Task: Create in the project AgileKite in Backlog an issue 'Integrate a new product customization feature into an existing e-commerce website to enhance product personalization and user experience', assign it to team member softage.2@softage.net and change the status to IN PROGRESS. Create in the project AgileKite in Backlog an issue 'Develop a new tool for automated testing of web application user interface and user experience', assign it to team member softage.3@softage.net and change the status to IN PROGRESS
Action: Mouse moved to (213, 70)
Screenshot: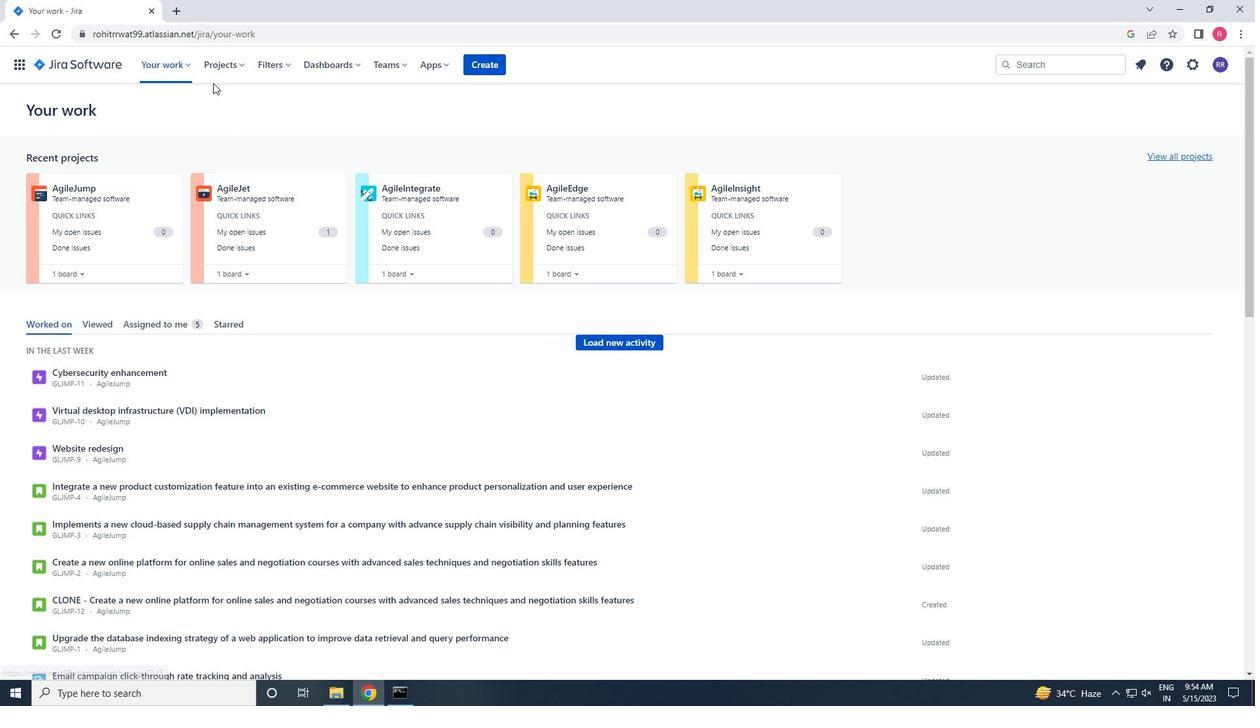 
Action: Mouse pressed left at (213, 70)
Screenshot: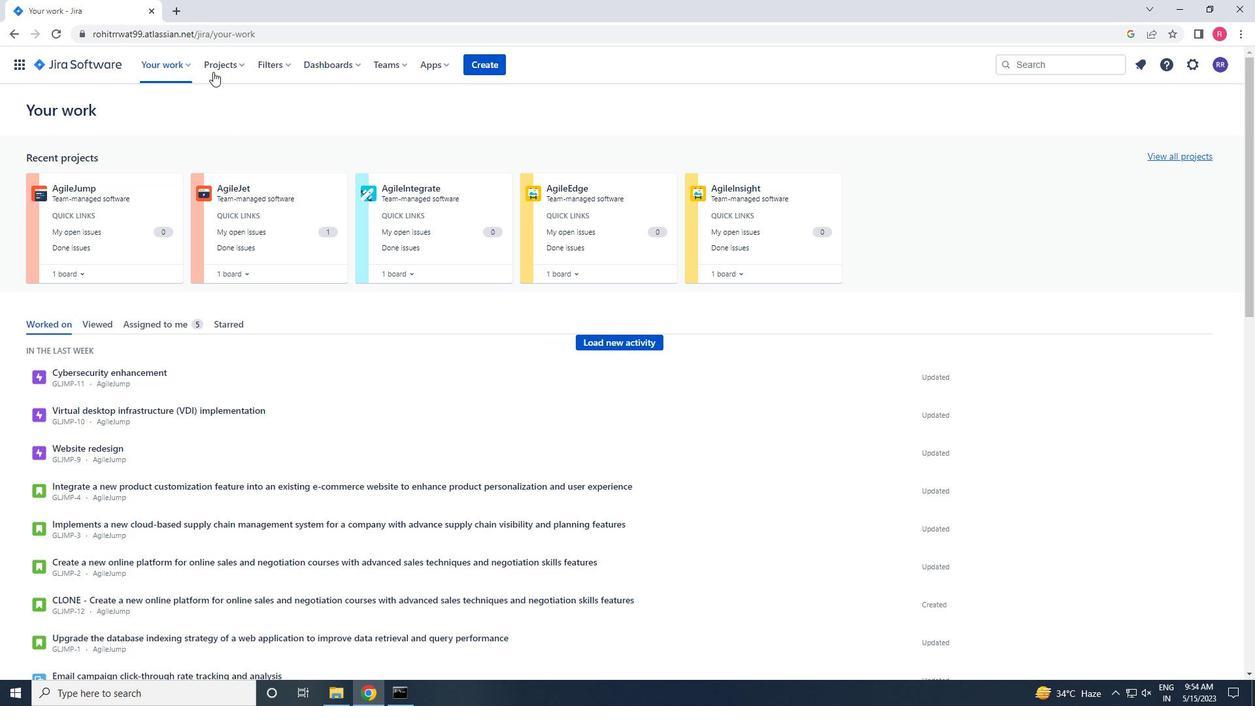 
Action: Mouse moved to (253, 111)
Screenshot: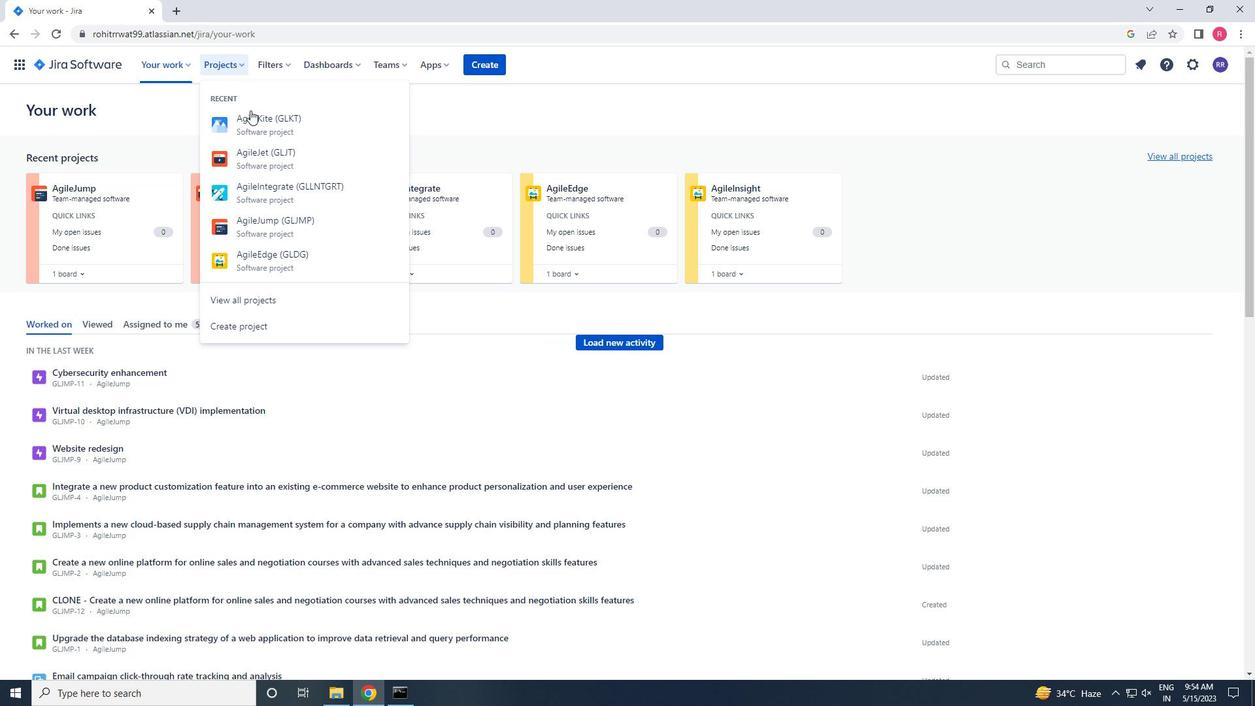 
Action: Mouse pressed left at (253, 111)
Screenshot: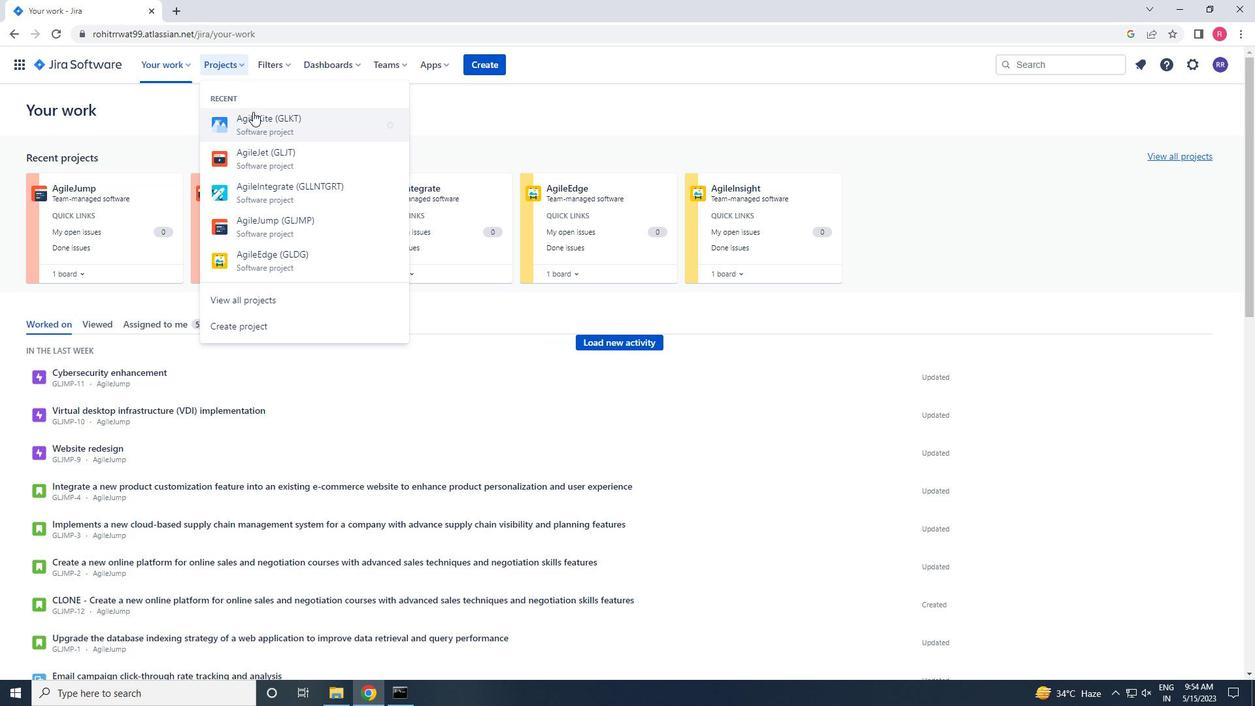 
Action: Mouse moved to (76, 211)
Screenshot: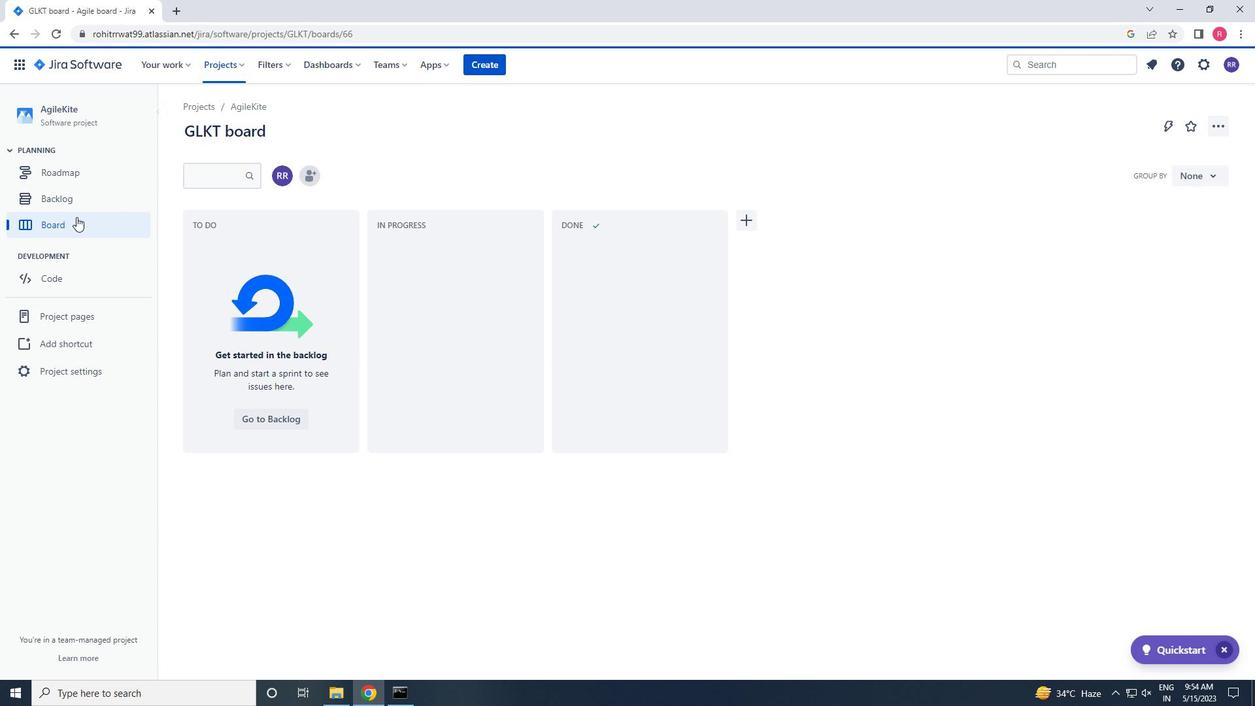 
Action: Mouse pressed left at (76, 211)
Screenshot: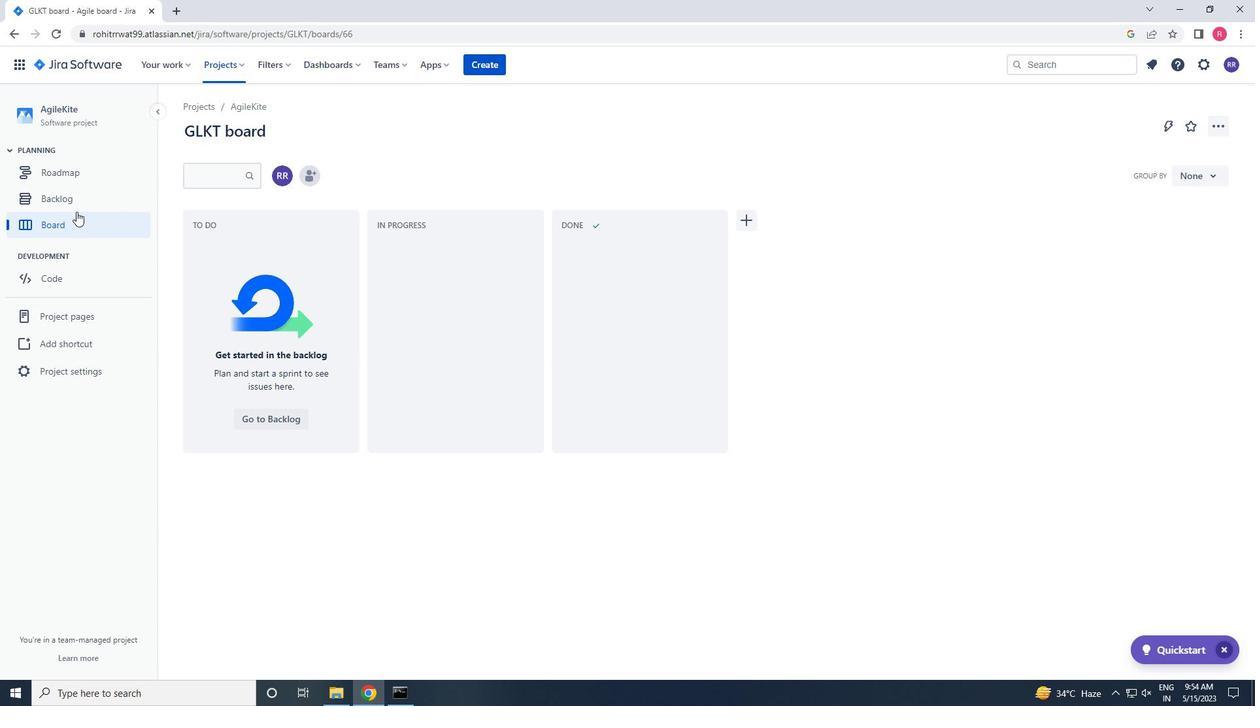 
Action: Mouse moved to (580, 476)
Screenshot: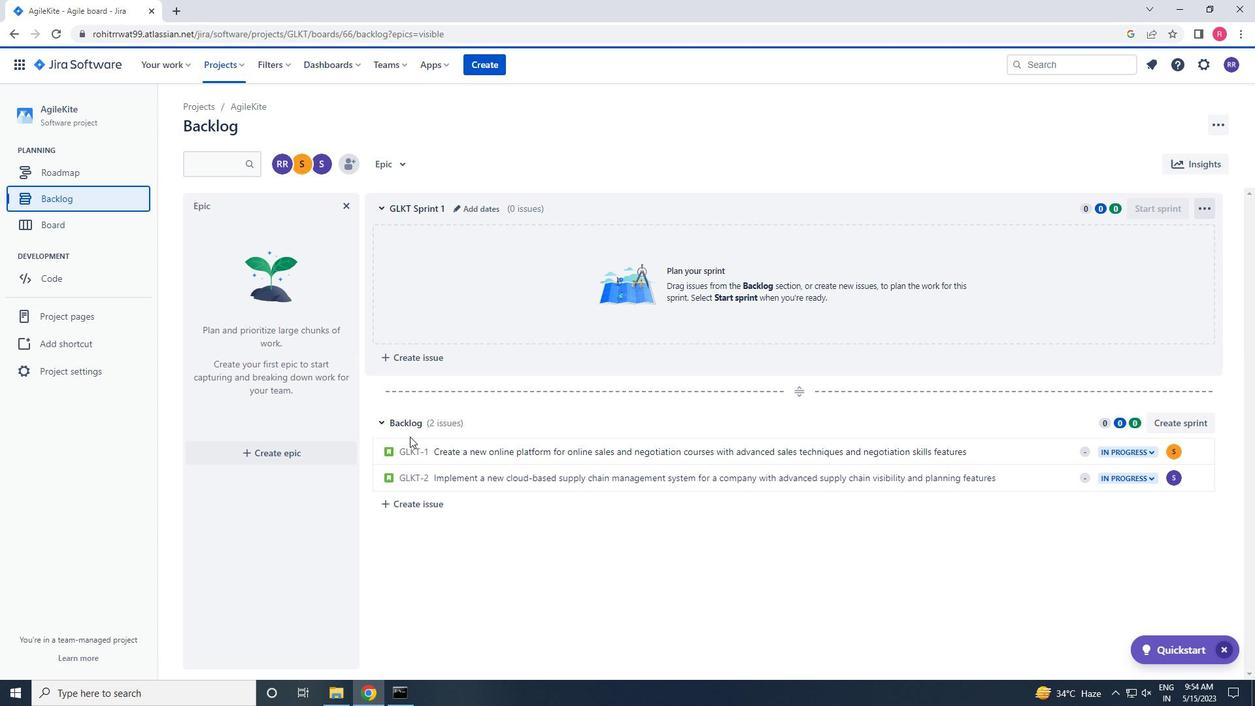 
Action: Mouse scrolled (580, 476) with delta (0, 0)
Screenshot: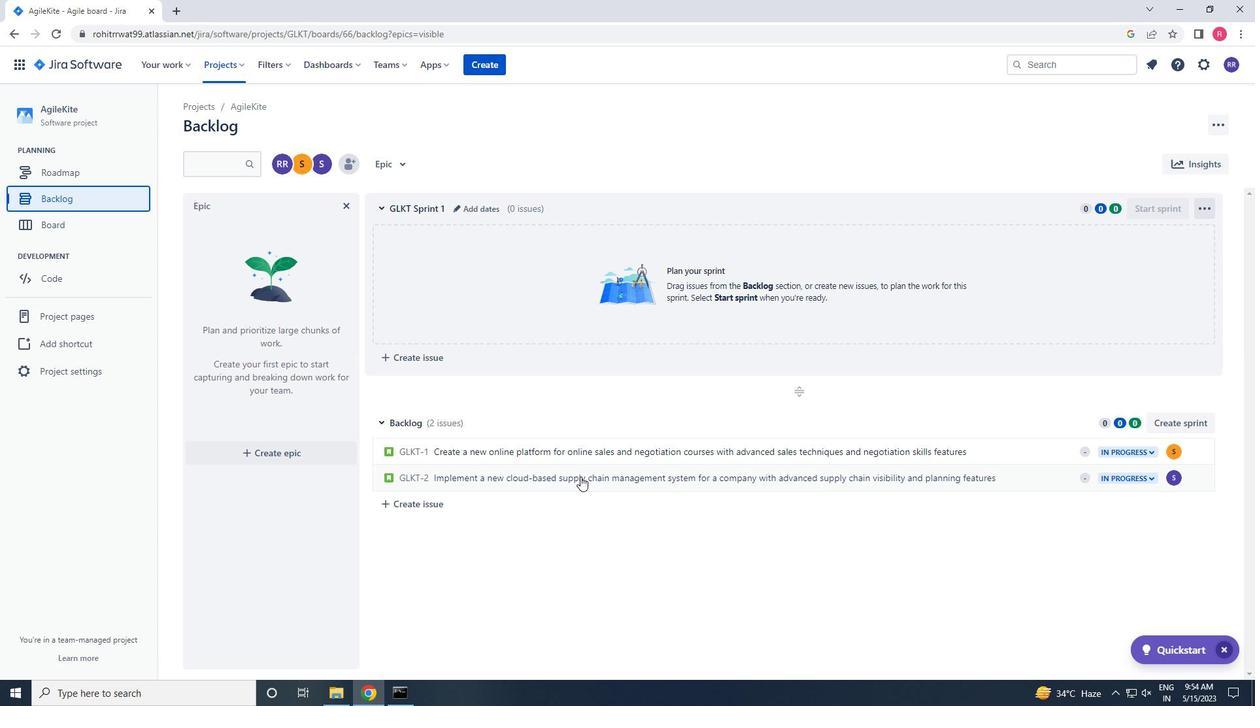 
Action: Mouse scrolled (580, 476) with delta (0, 0)
Screenshot: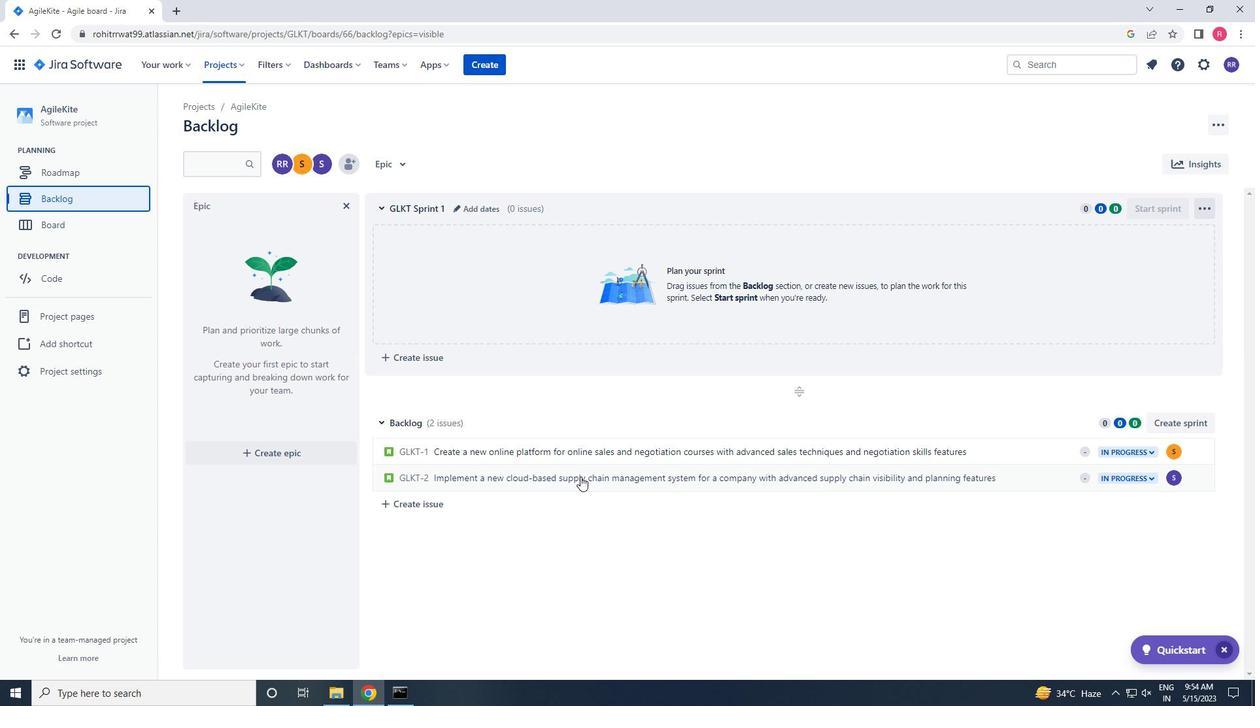 
Action: Mouse scrolled (580, 476) with delta (0, 0)
Screenshot: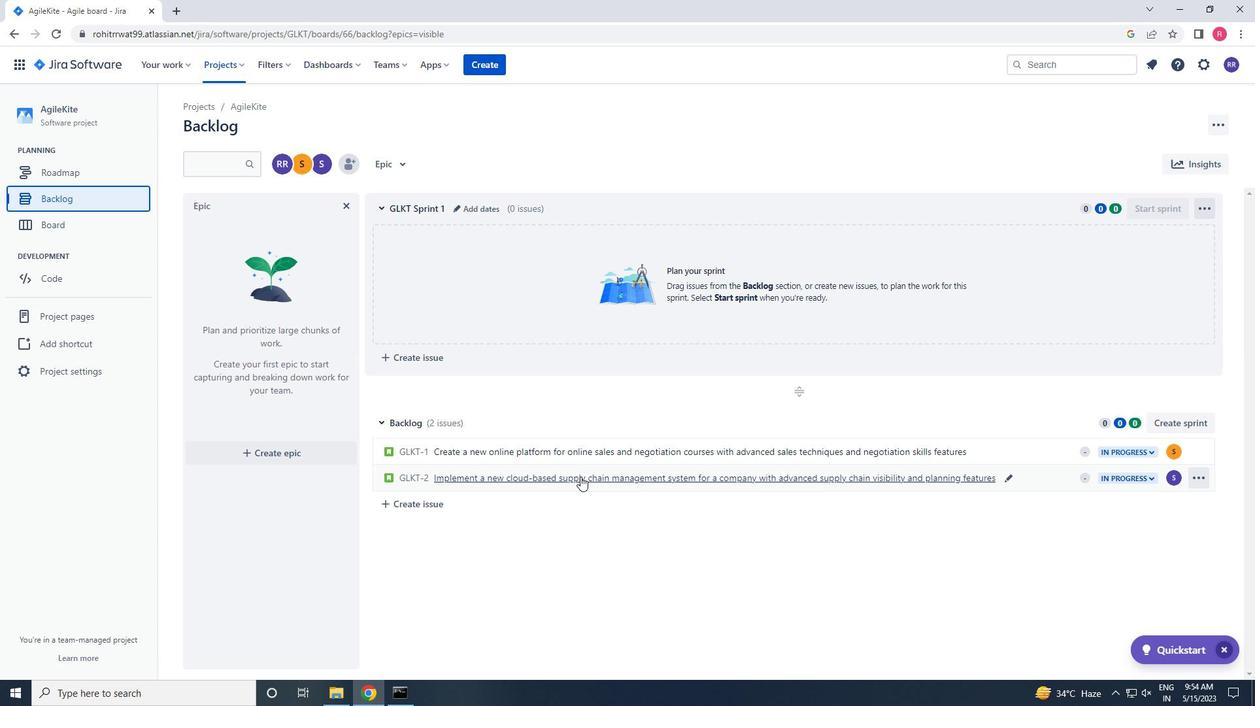 
Action: Mouse moved to (517, 501)
Screenshot: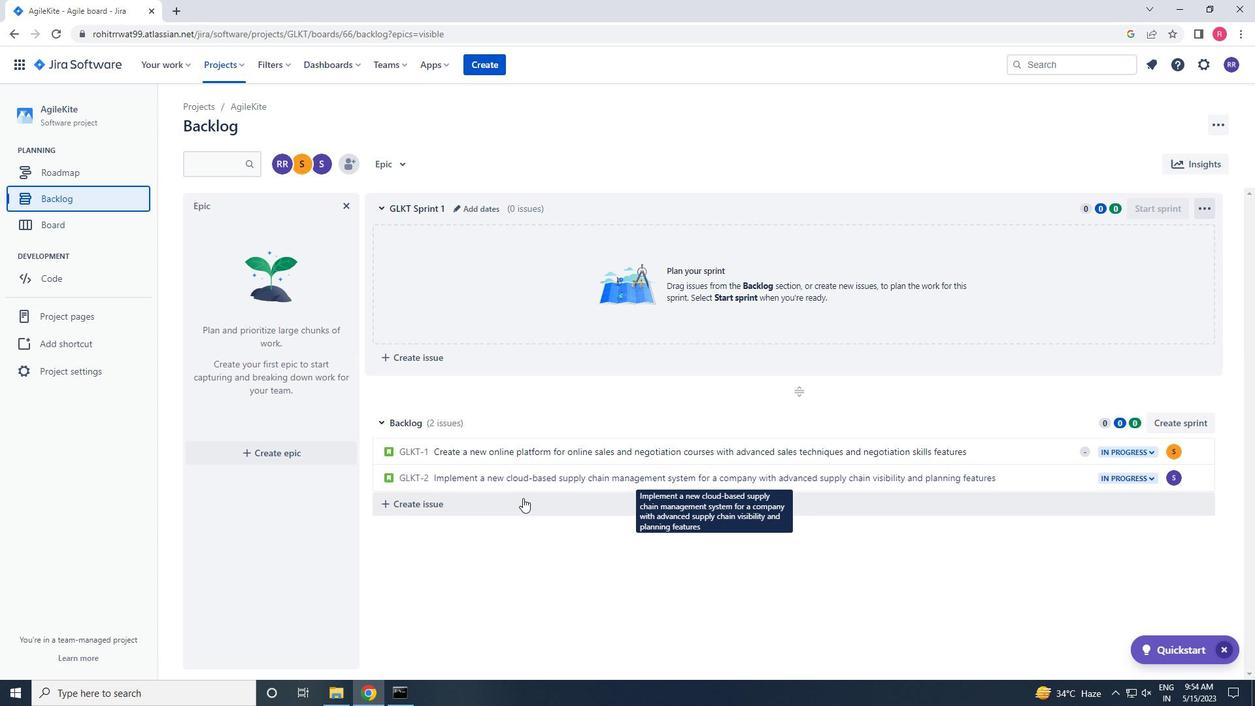 
Action: Mouse pressed left at (517, 501)
Screenshot: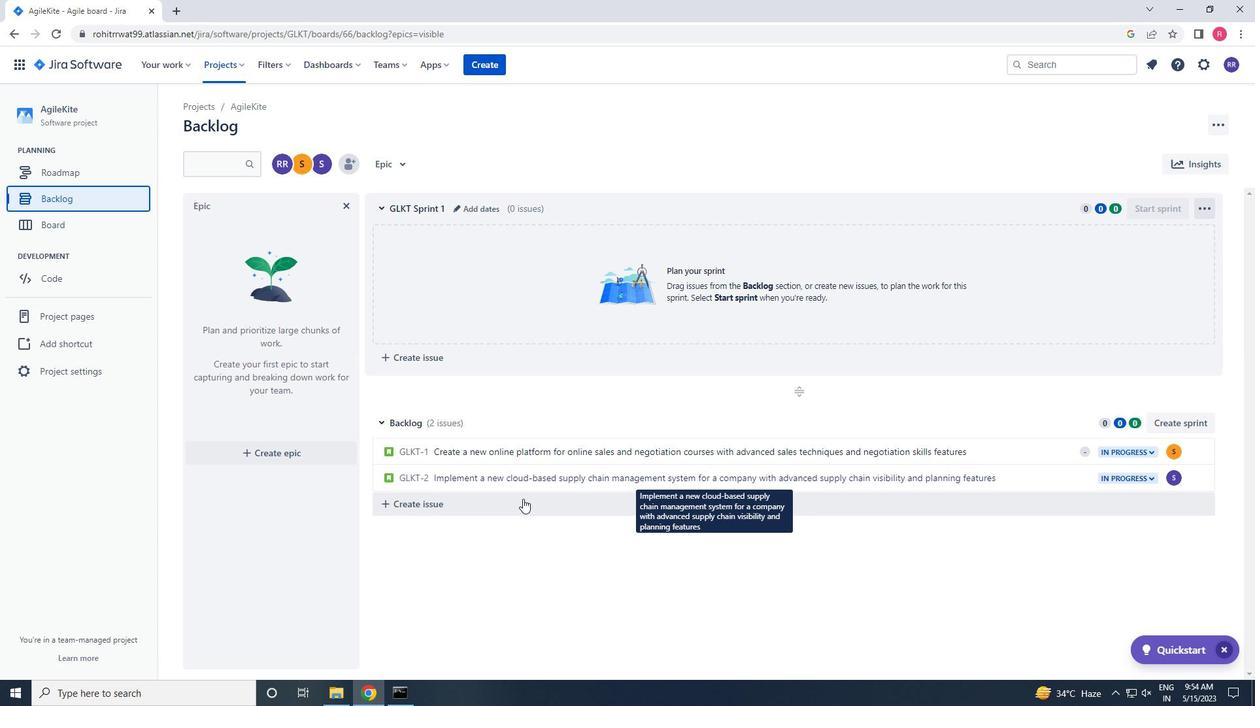 
Action: Key pressed <Key.shift_r>Inegrate<Key.left><Key.left><Key.left><Key.left><Key.left><Key.left>t<Key.right><Key.right><Key.right><Key.right><Key.right><Key.right><Key.right><Key.right><Key.right><Key.right><Key.space>a<Key.space>ne<Key.space><Key.backspace>w<Key.space>product<Key.space>customization<Key.space>feature<Key.space><Key.backspace>s<Key.backspace><Key.space>im<Key.backspace>nto<Key.space>and<Key.space><Key.backspace><Key.backspace><Key.space>w<Key.backspace>existing<Key.space>e-commerce<Key.space>website<Key.space>to<Key.space>enhance<Key.space>product<Key.space>personalization<Key.space>am<Key.backspace>nd<Key.space>userexperience<Key.space><Key.backspace><Key.left><Key.left><Key.left><Key.left><Key.left><Key.left><Key.left><Key.left><Key.left><Key.left><Key.space><Key.right><Key.right><Key.right><Key.right><Key.right><Key.right><Key.right><Key.right><Key.right><Key.right><Key.right><Key.space><Key.enter>
Screenshot: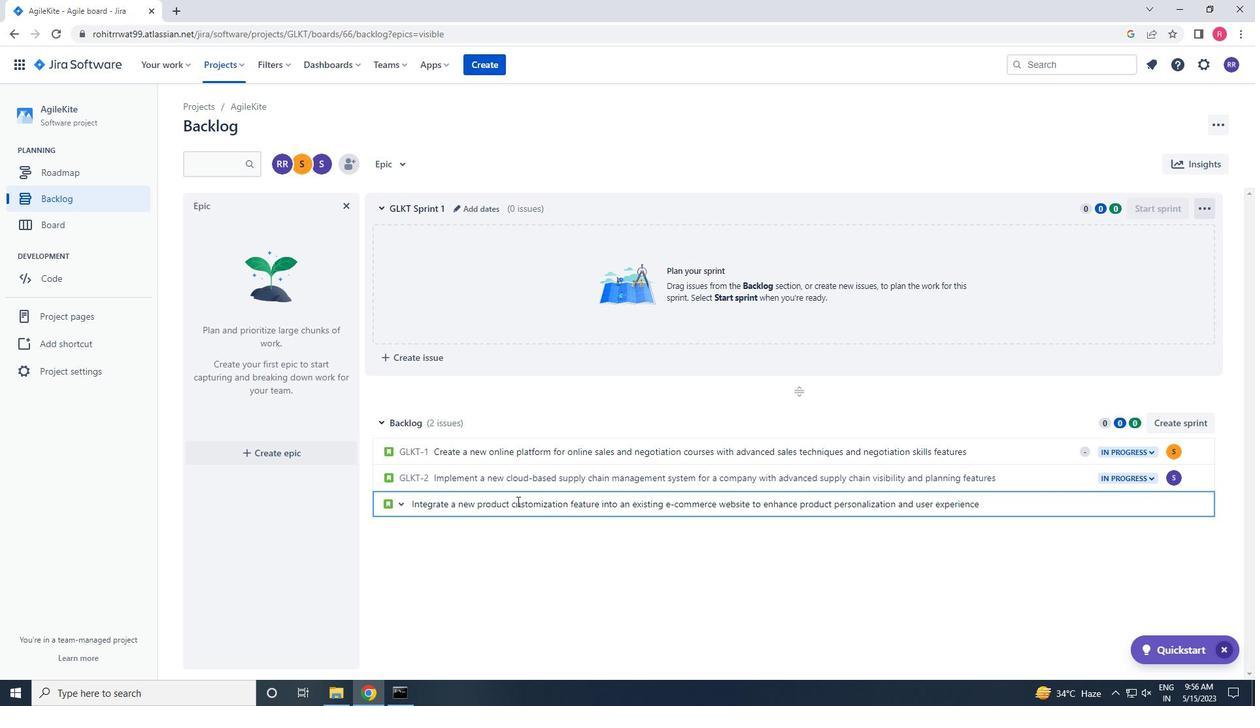 
Action: Mouse moved to (1171, 506)
Screenshot: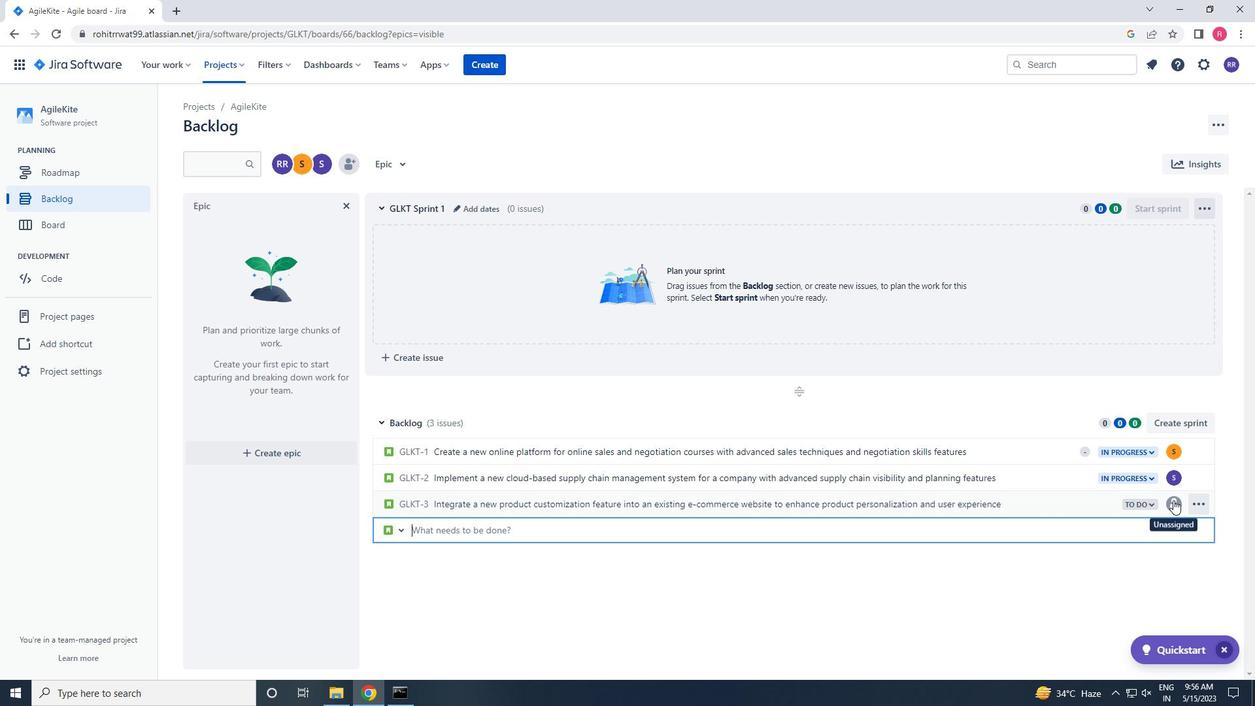 
Action: Mouse pressed left at (1171, 506)
Screenshot: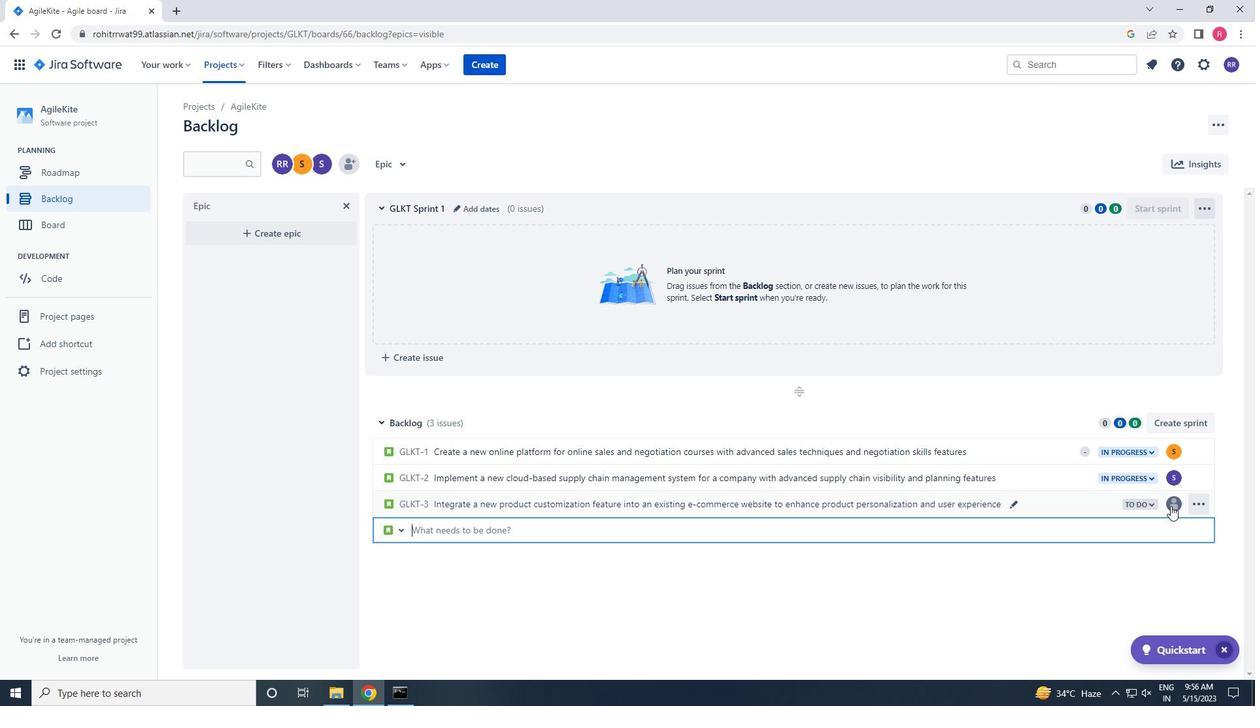 
Action: Key pressed softage.2<Key.shift>@SOFTAGE.NET
Screenshot: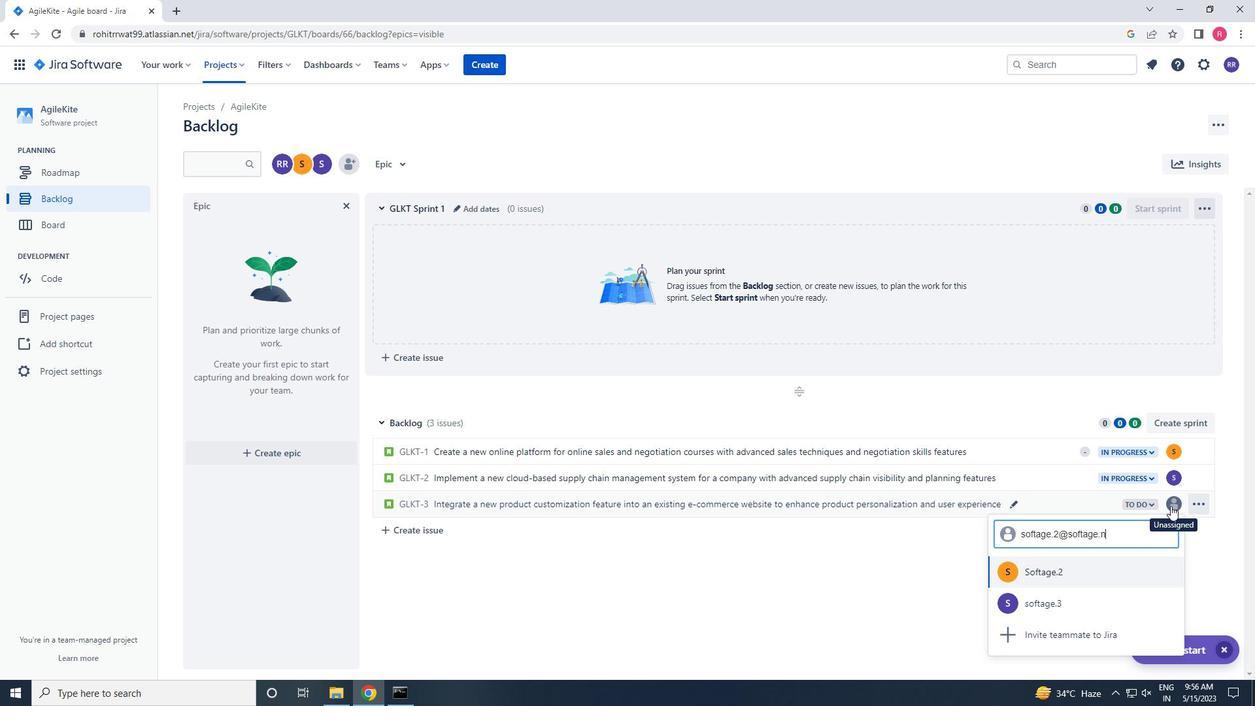 
Action: Mouse moved to (1103, 579)
Screenshot: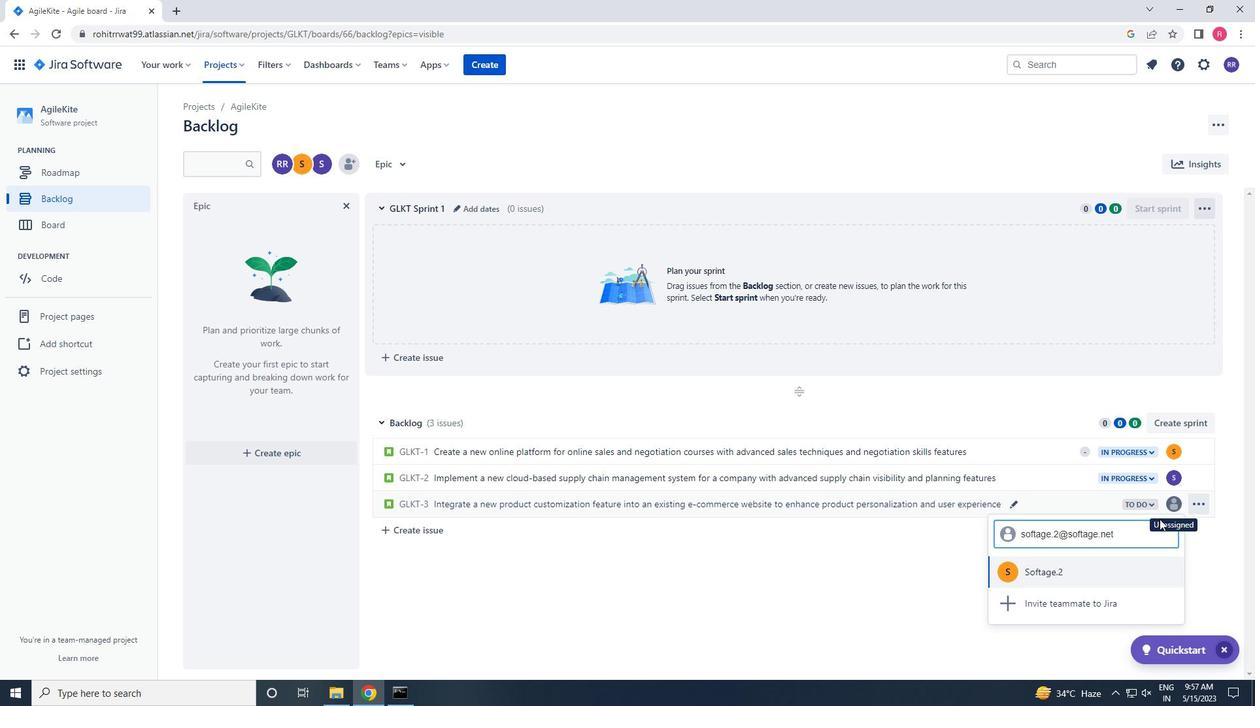 
Action: Mouse pressed left at (1103, 579)
Screenshot: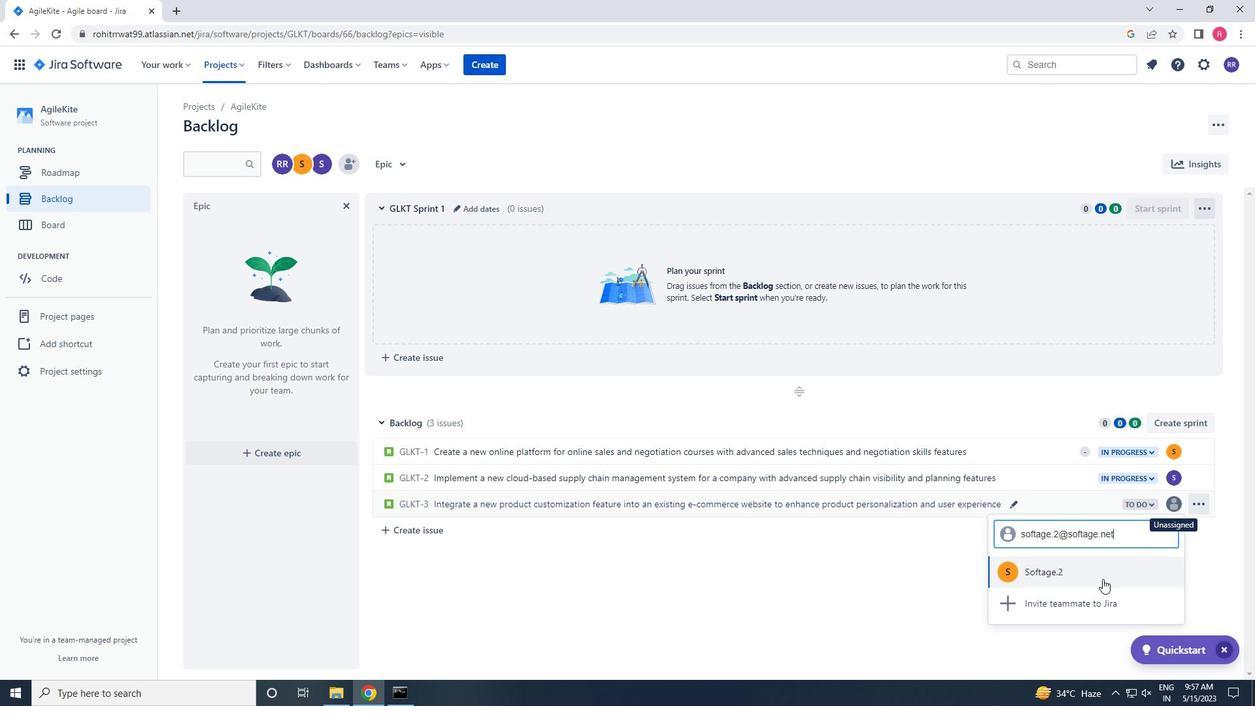 
Action: Mouse moved to (1145, 500)
Screenshot: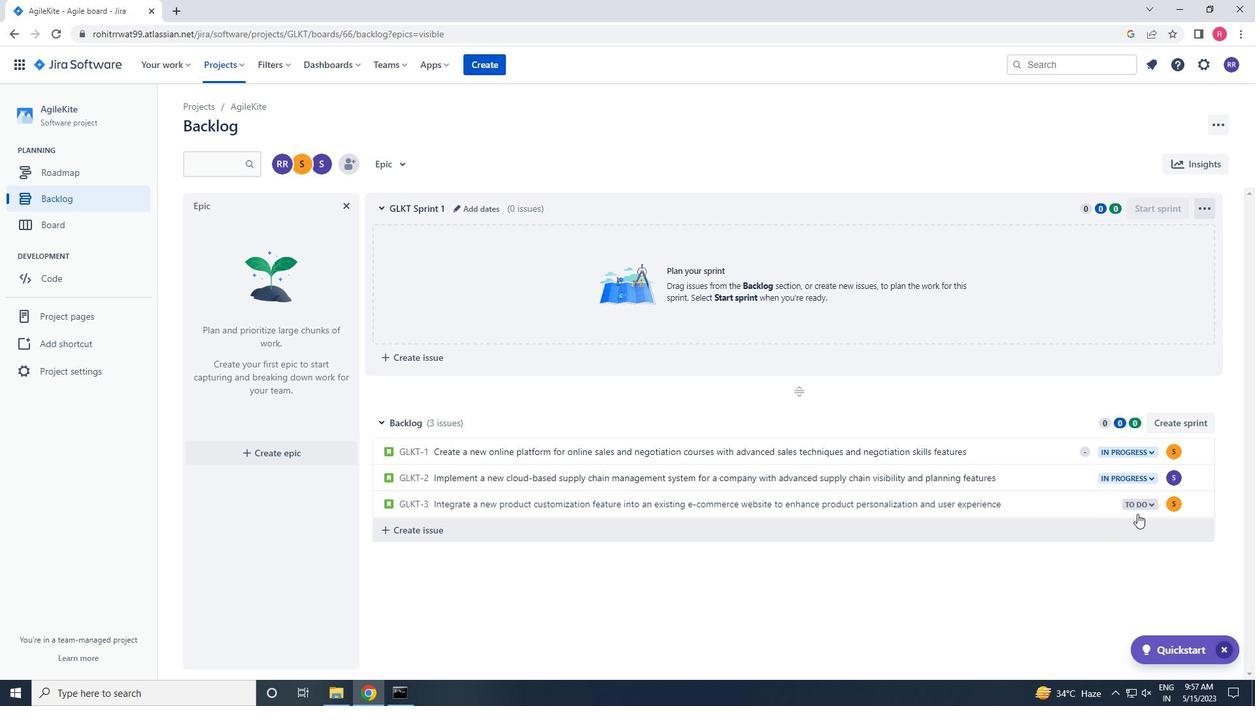 
Action: Mouse pressed left at (1145, 500)
Screenshot: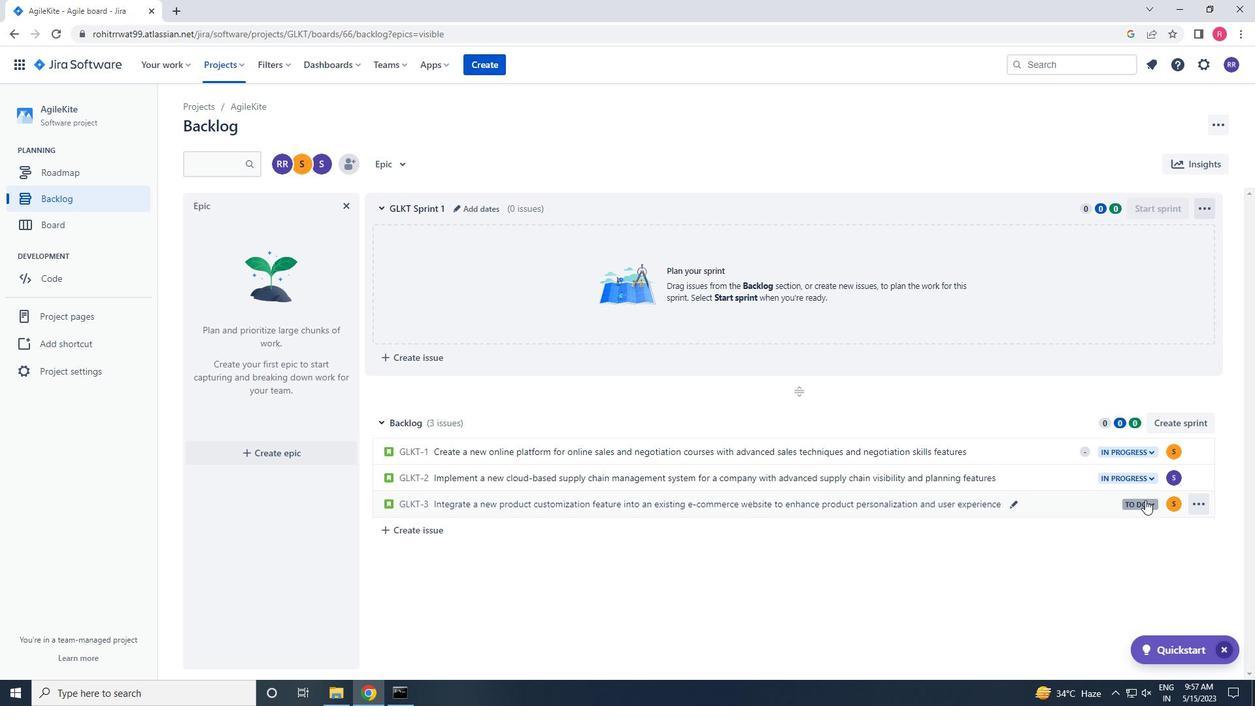 
Action: Mouse moved to (1063, 530)
Screenshot: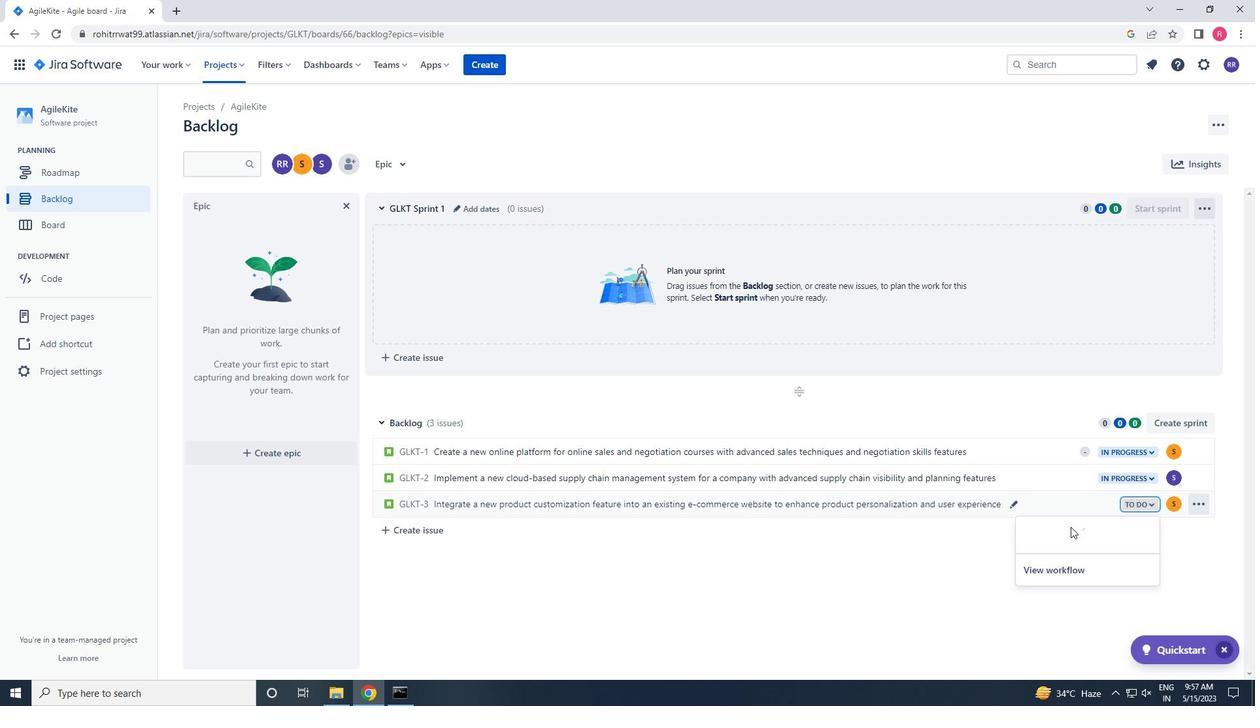 
Action: Mouse pressed left at (1063, 530)
Screenshot: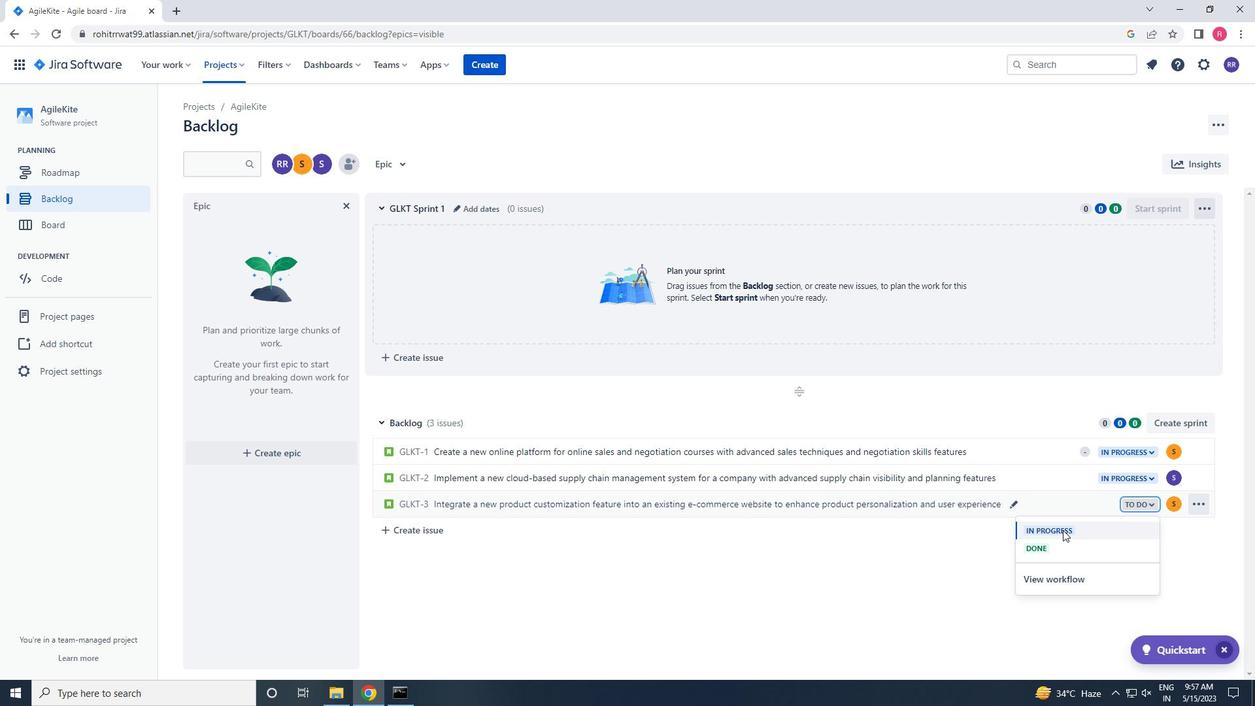 
Action: Mouse moved to (431, 533)
Screenshot: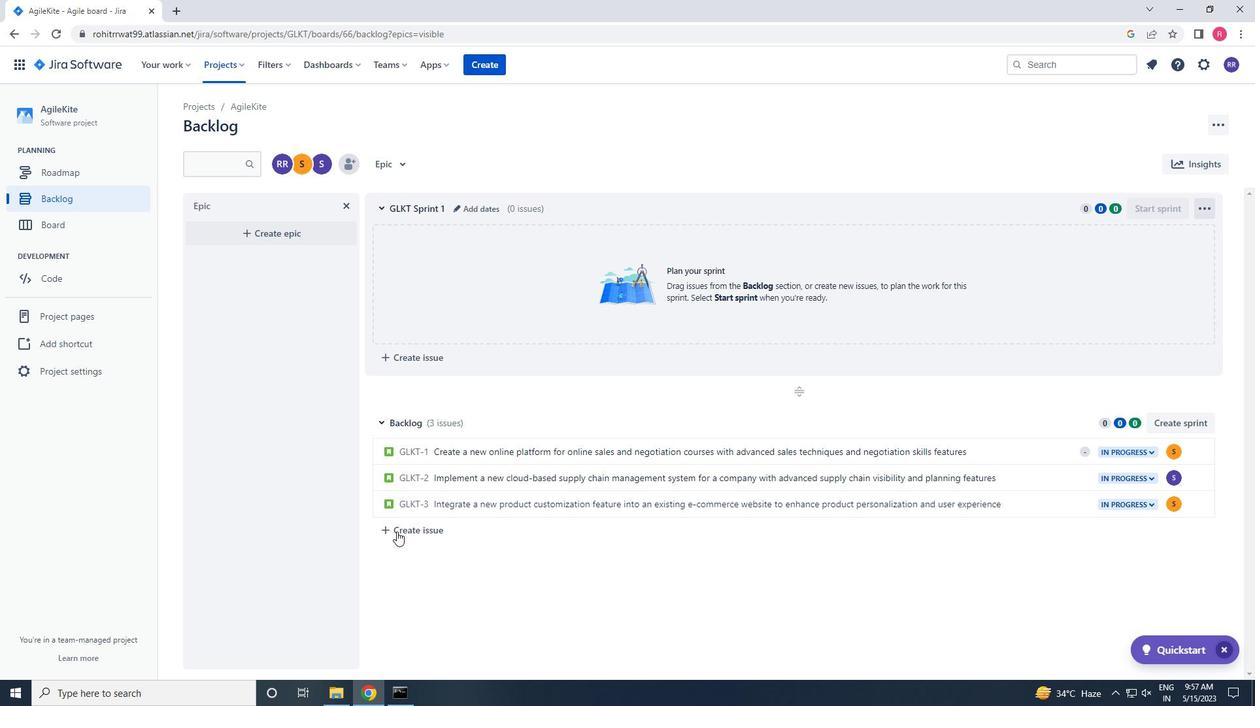 
Action: Mouse pressed left at (431, 533)
Screenshot: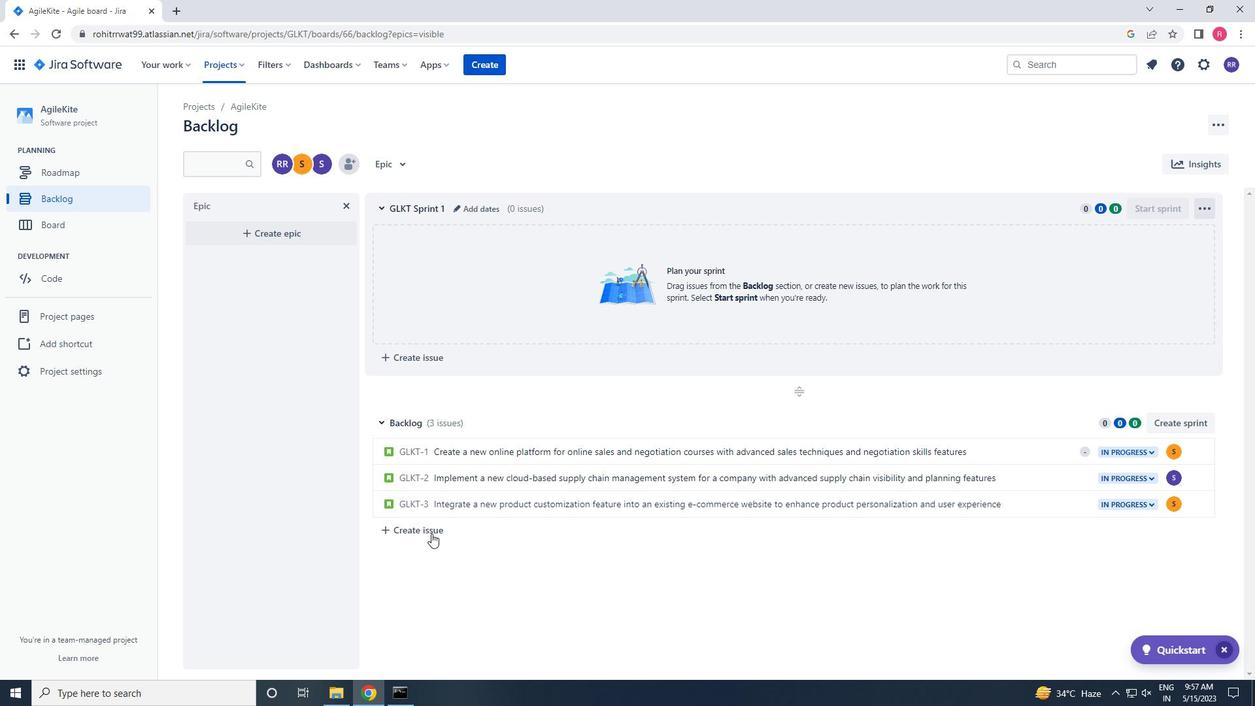 
Action: Key pressed <Key.shift>DEVELOP<Key.space>A<Key.space>NEW<Key.space>TOOL<Key.space>FO
Screenshot: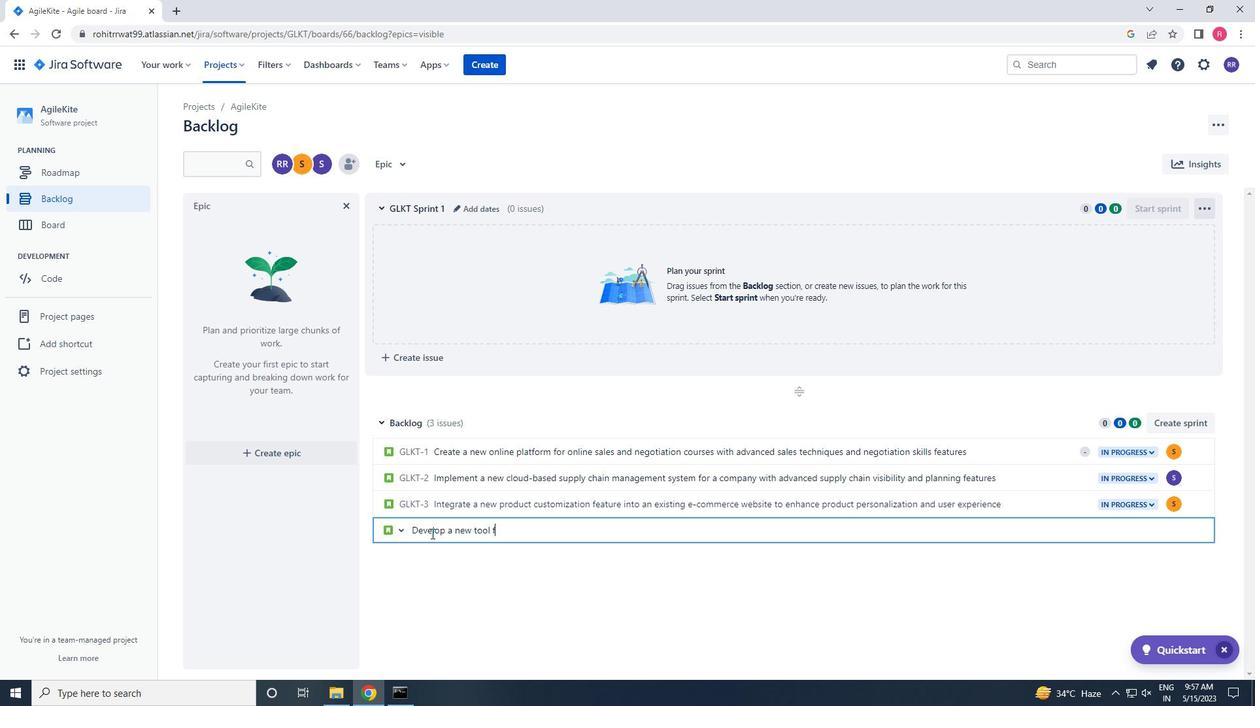 
Action: Mouse moved to (431, 533)
Screenshot: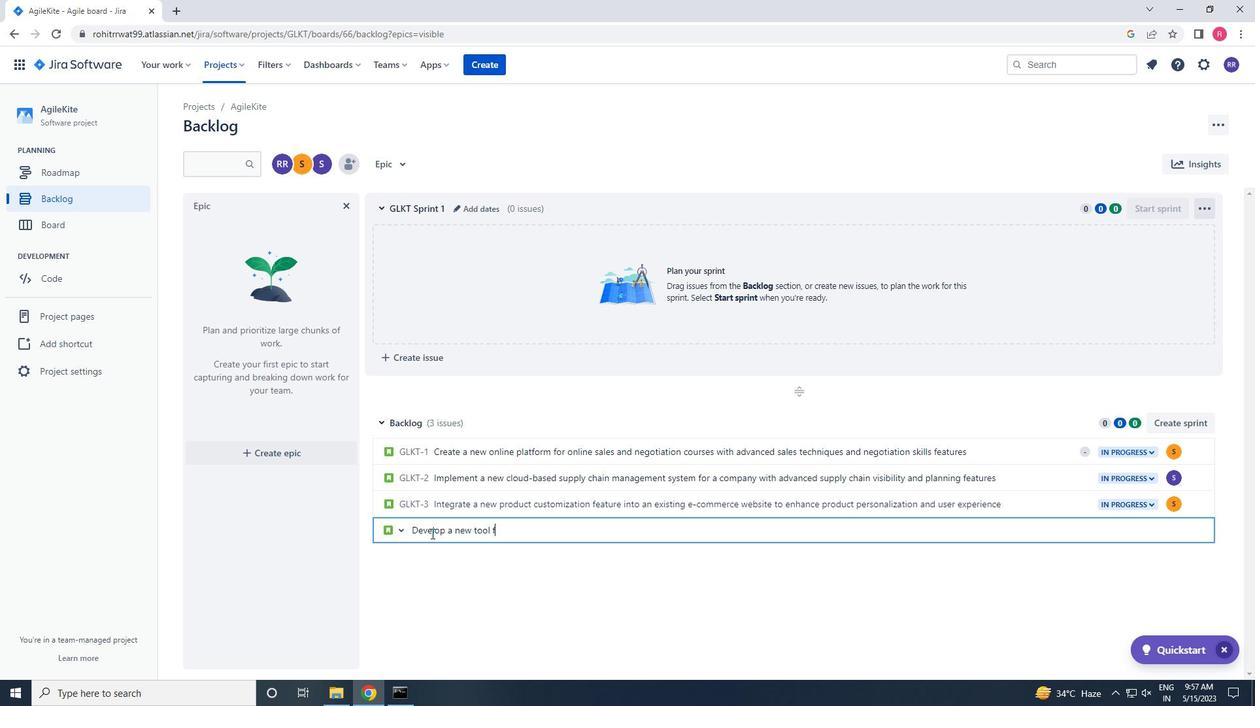 
Action: Key pressed R<Key.space>AUTOMATED<Key.space>TESTING<Key.space>OF<Key.space>WEB<Key.space>APPLICAY<Key.backspace>TION<Key.space>USER<Key.space>INTERFACE<Key.space>AND<Key.space>USER<Key.space>EC<Key.backspace>XPERIENCE<Key.space><Key.enter>
Screenshot: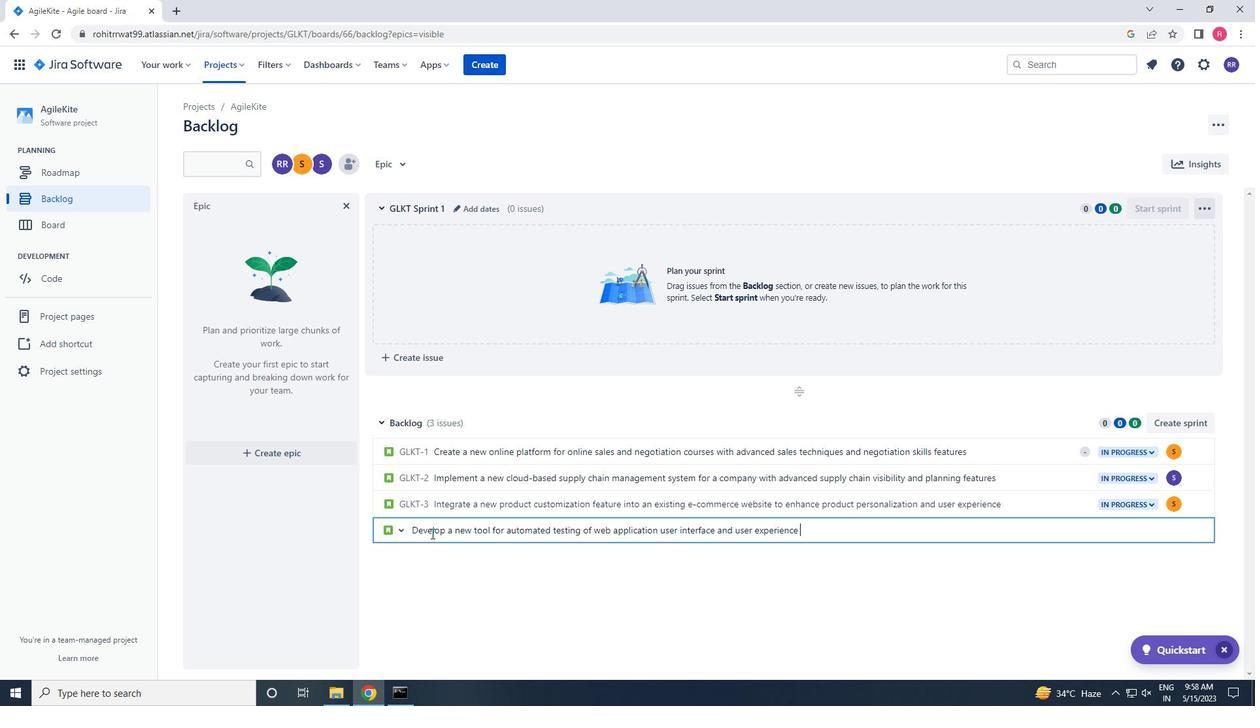 
Action: Mouse moved to (1171, 530)
Screenshot: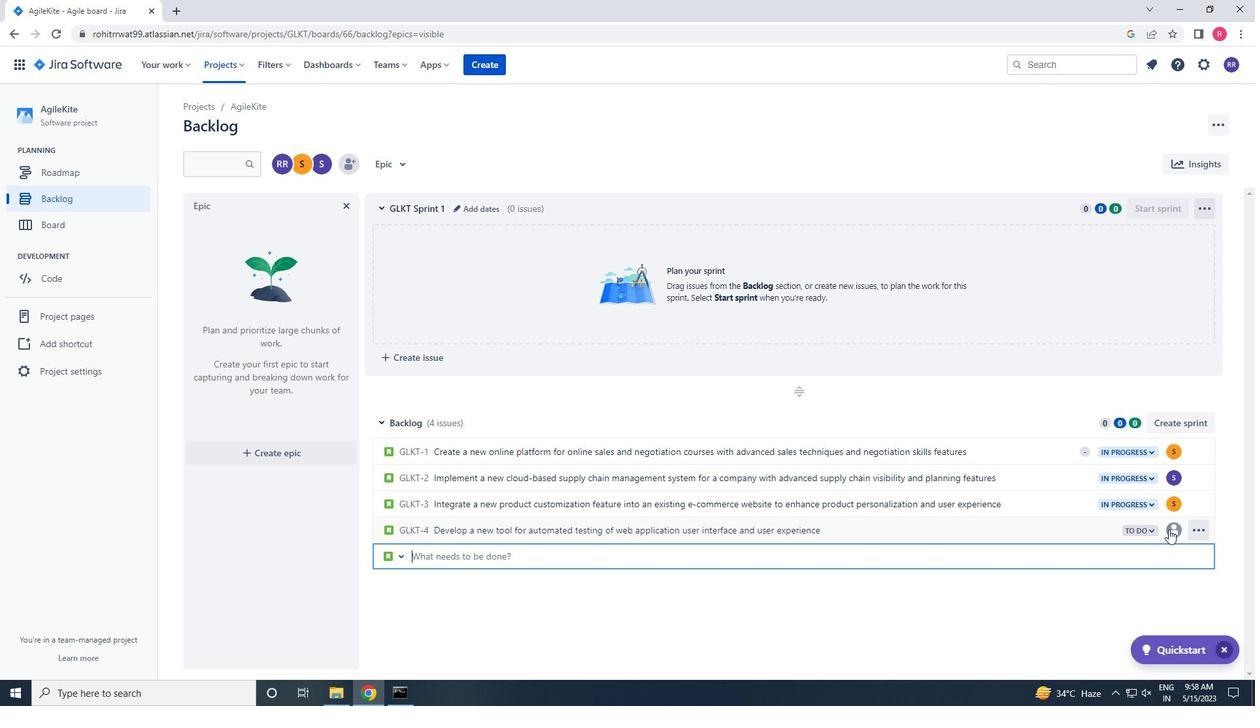 
Action: Mouse pressed left at (1171, 530)
Screenshot: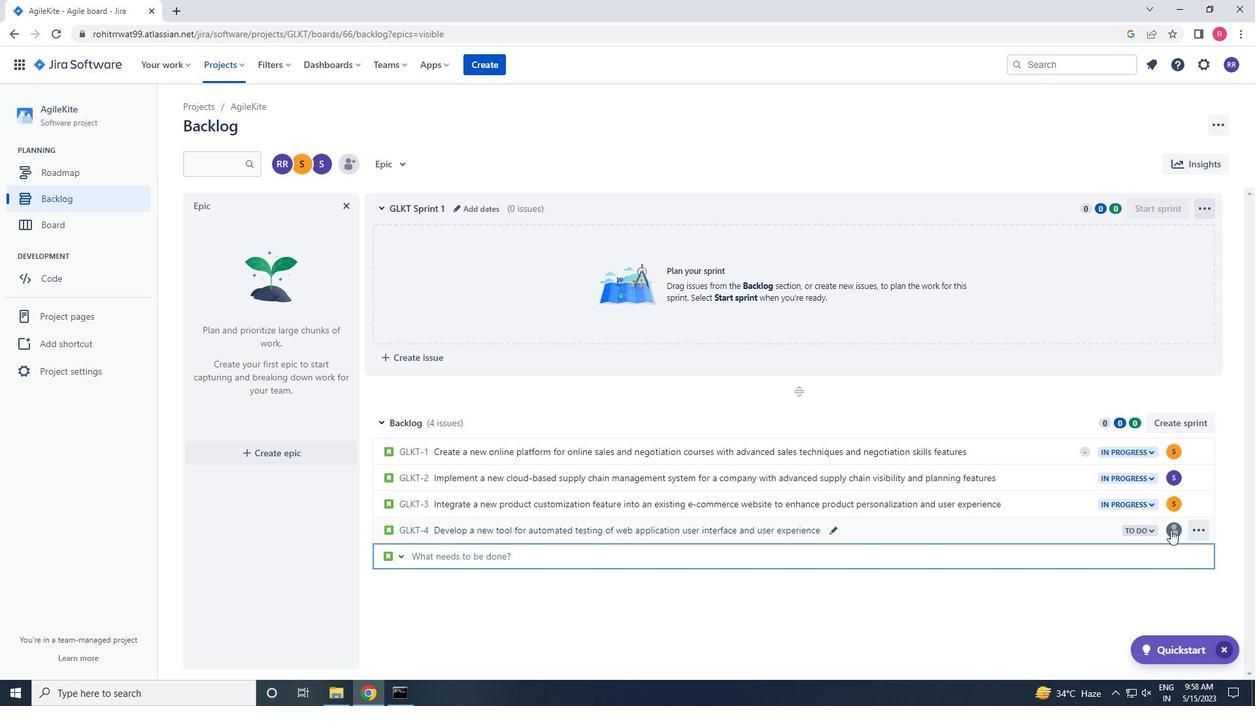 
Action: Key pressed SOFTAGE.3<Key.shift>@SOFTAGE
Screenshot: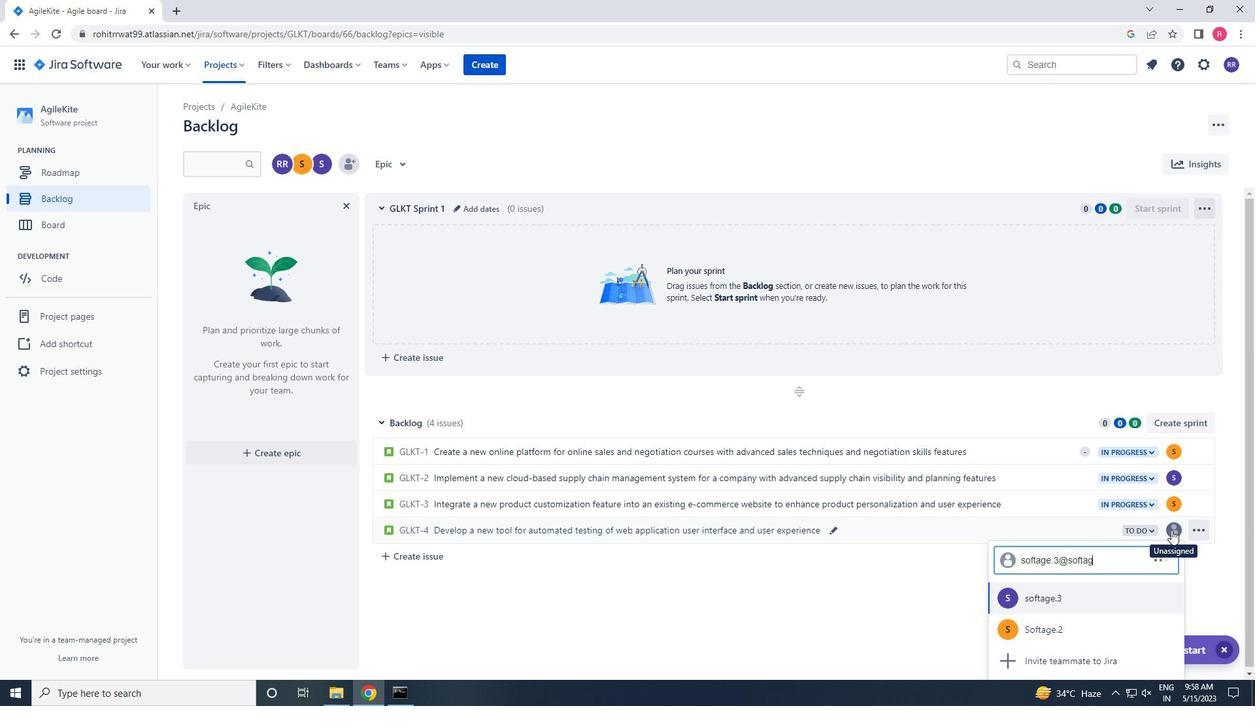 
Action: Mouse moved to (1171, 530)
Screenshot: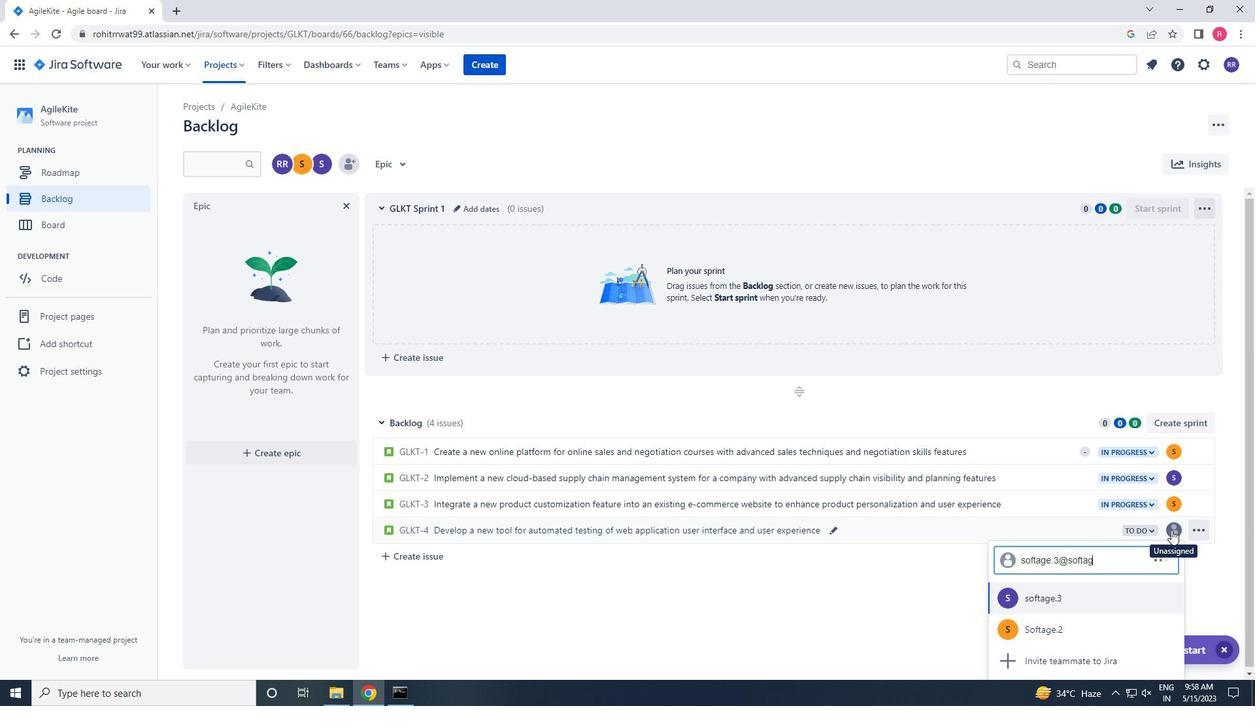 
Action: Key pressed .NET
Screenshot: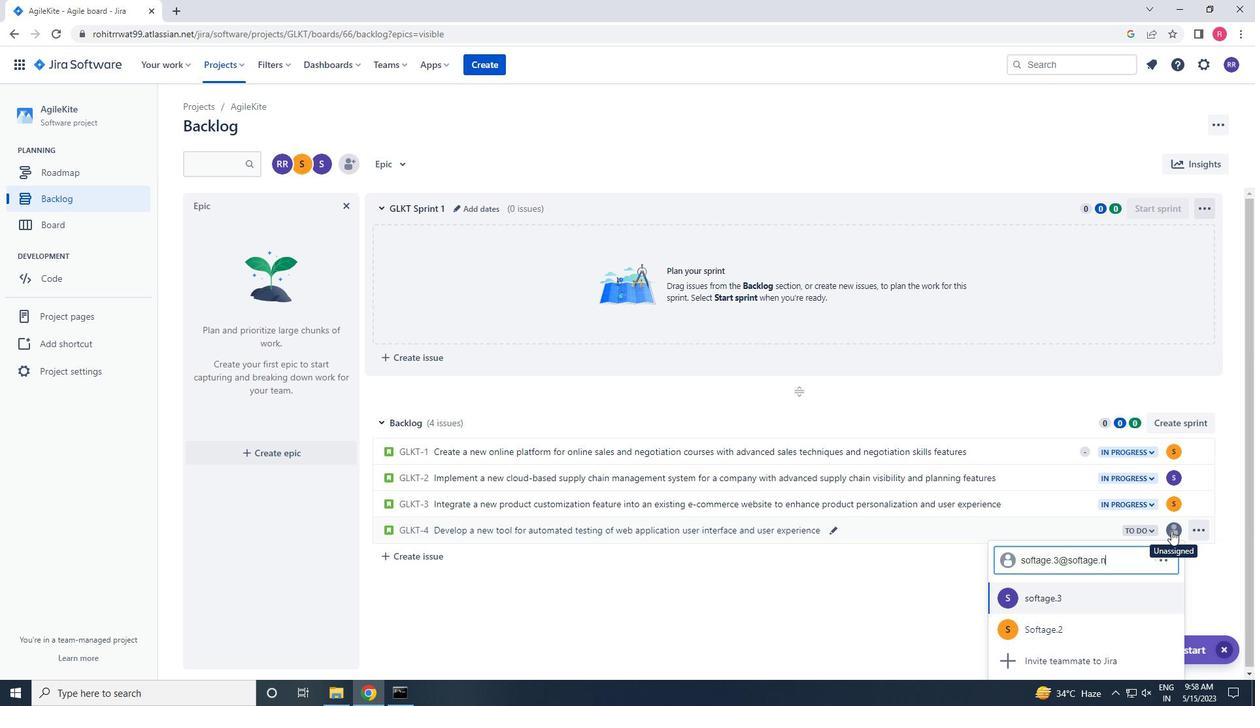 
Action: Mouse moved to (1108, 590)
Screenshot: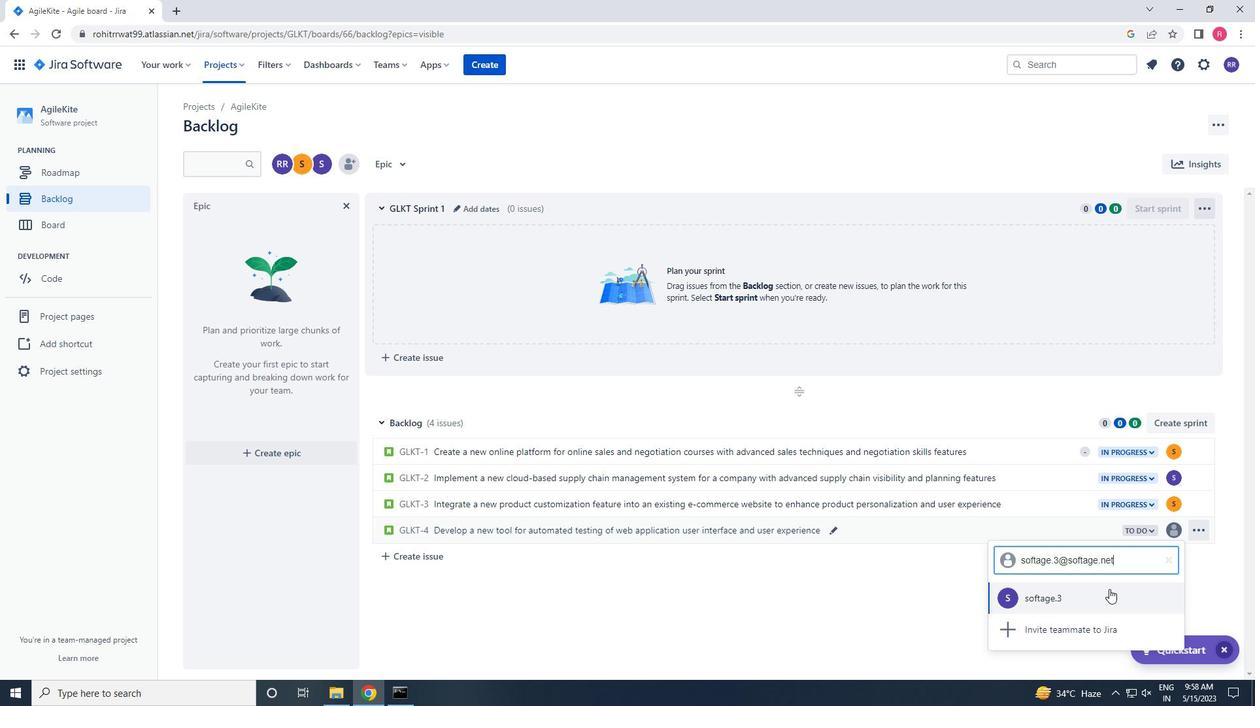 
Action: Mouse pressed left at (1108, 590)
Screenshot: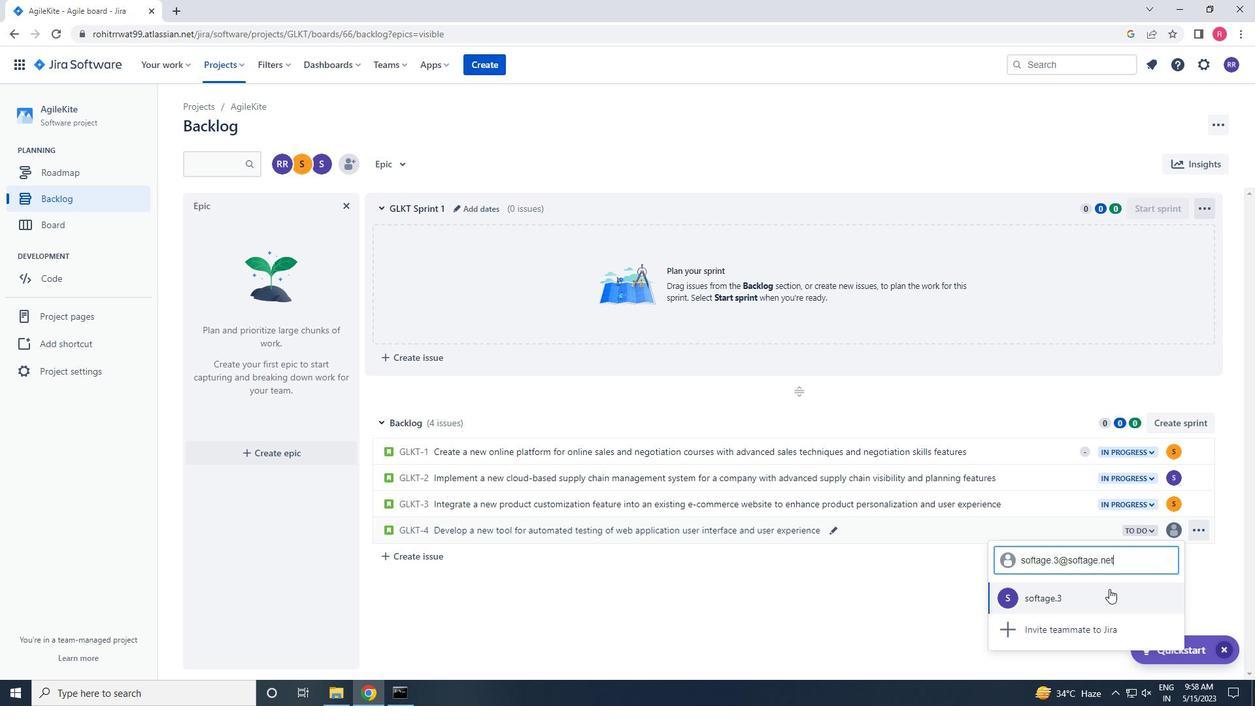 
Action: Mouse moved to (1147, 529)
Screenshot: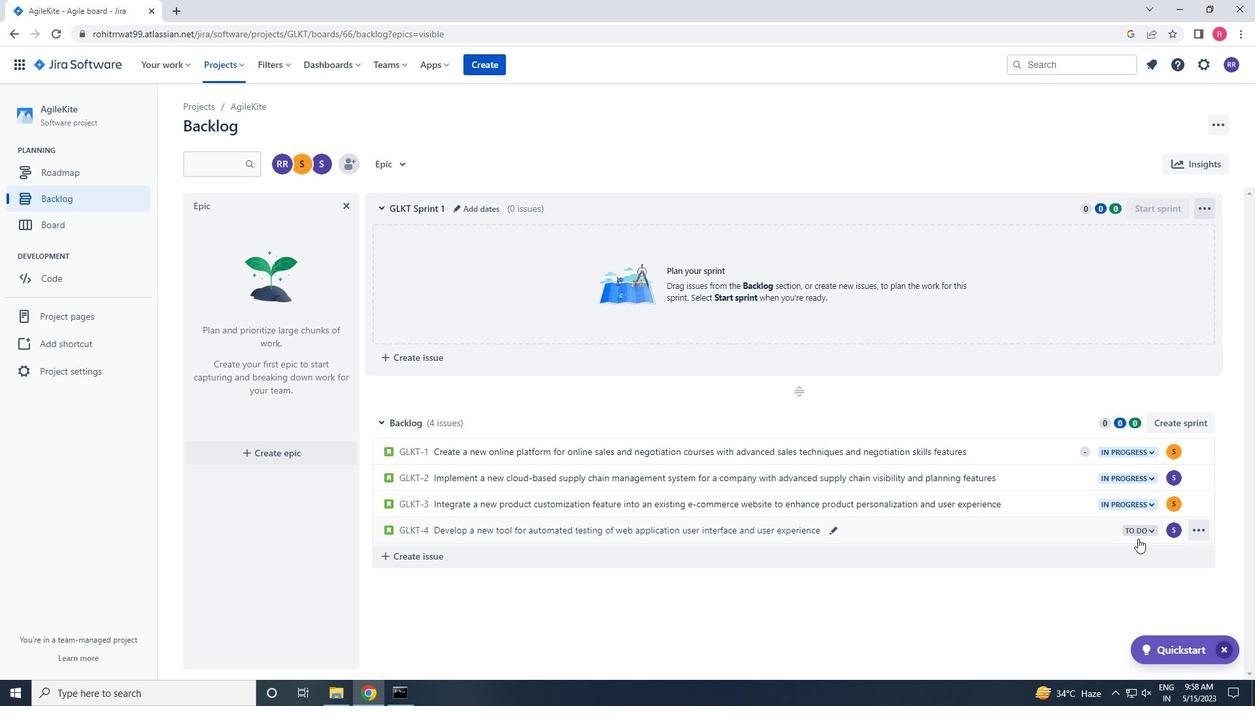 
Action: Mouse pressed left at (1147, 529)
Screenshot: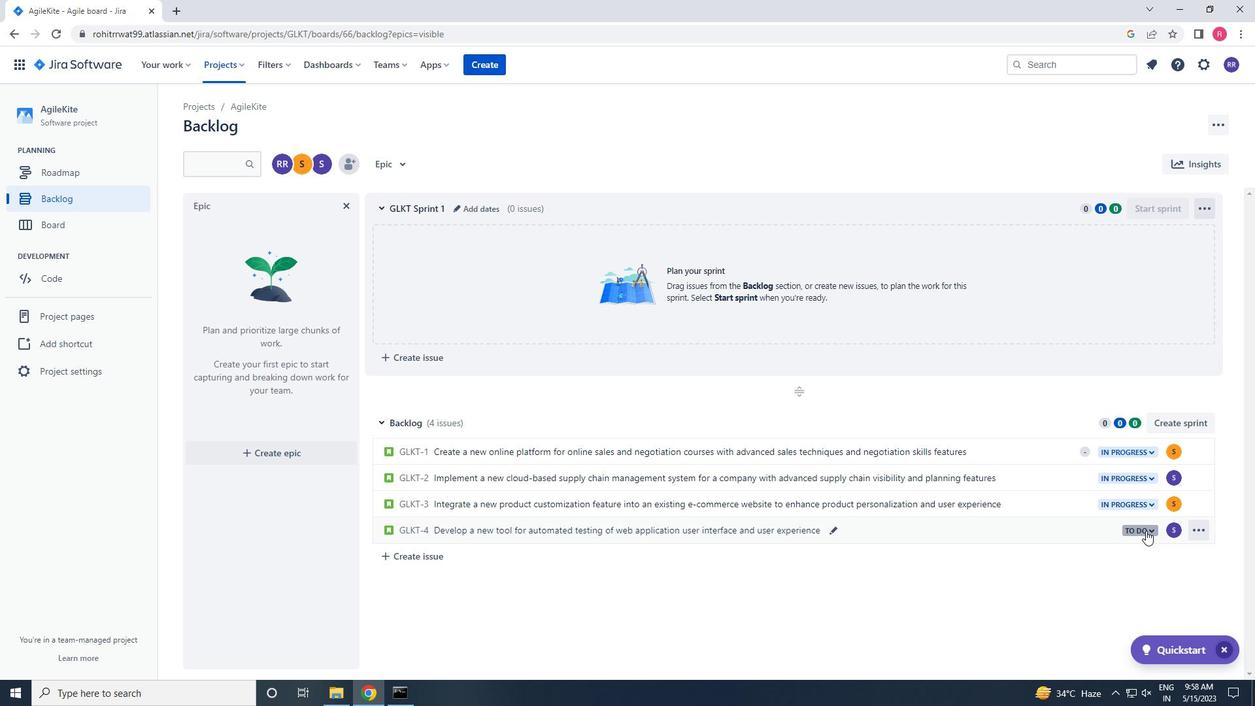 
Action: Mouse moved to (1040, 555)
Screenshot: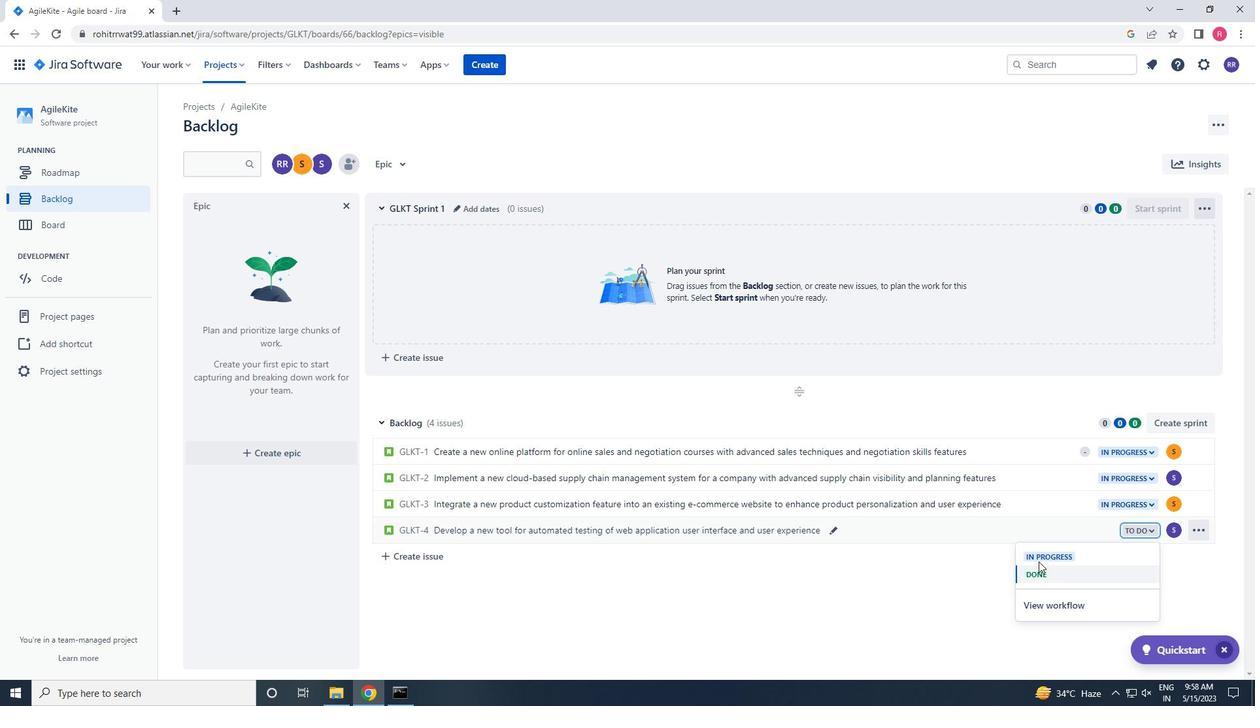 
Action: Mouse pressed left at (1040, 555)
Screenshot: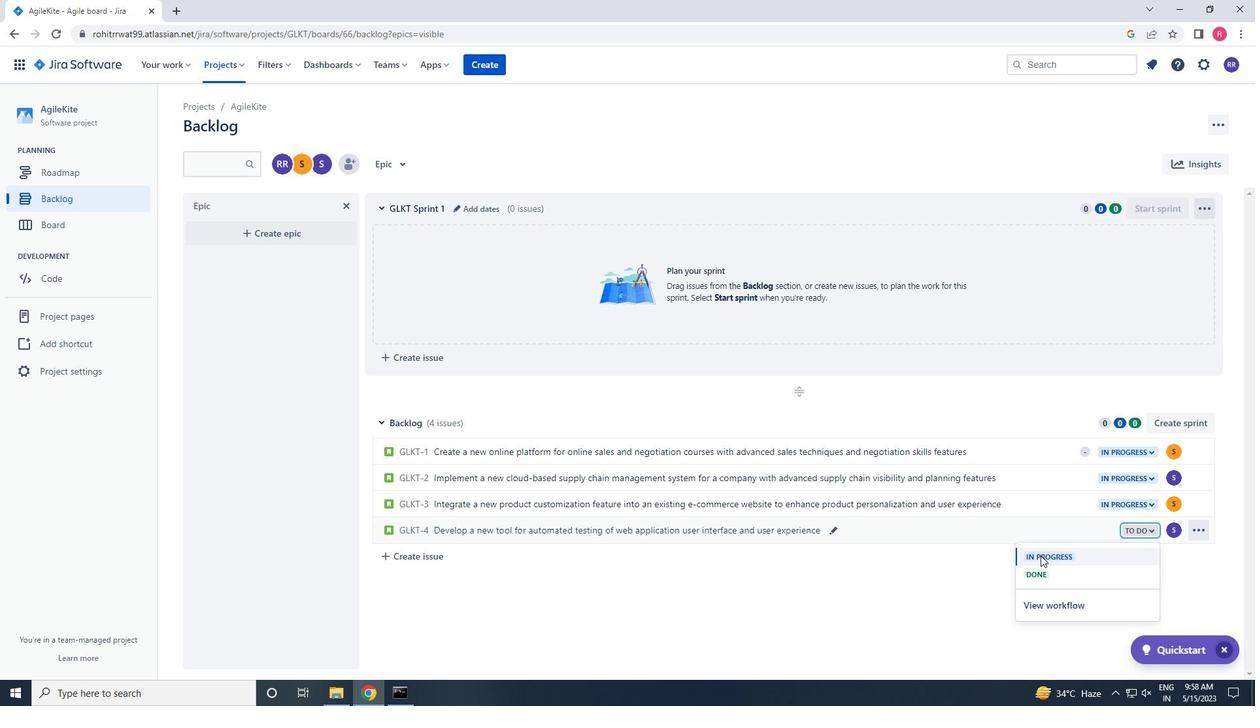 
